 Task: Create a sub task Design and Implement Solution for the task  Create a new online platform for online financial planning services in the project AvailPro , assign it to team member softage.1@softage.net and update the status of the sub task to  At Risk , set the priority of the sub task to Medium
Action: Mouse moved to (427, 325)
Screenshot: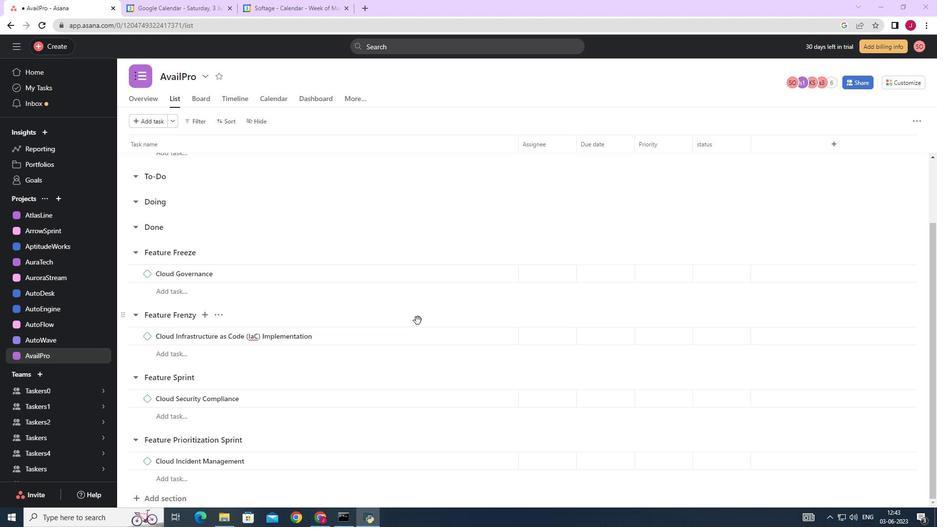 
Action: Mouse scrolled (427, 325) with delta (0, 0)
Screenshot: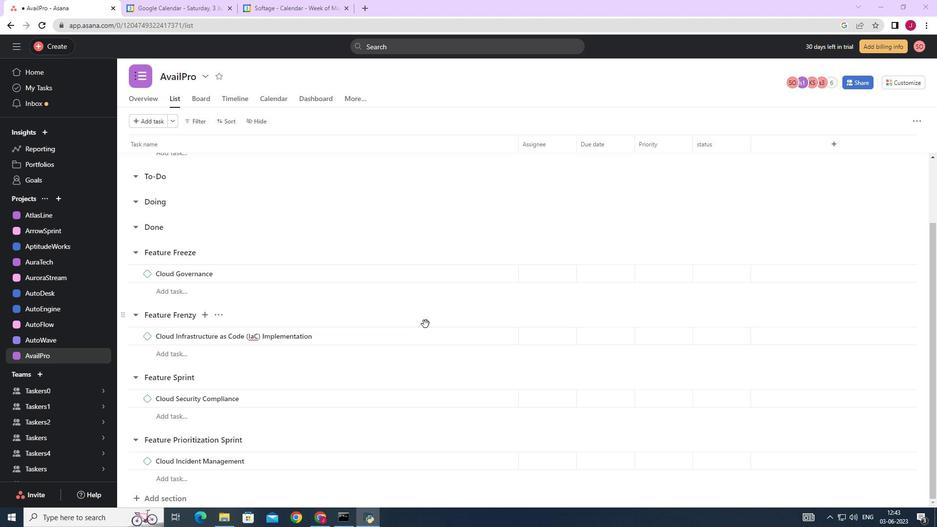 
Action: Mouse scrolled (427, 325) with delta (0, 0)
Screenshot: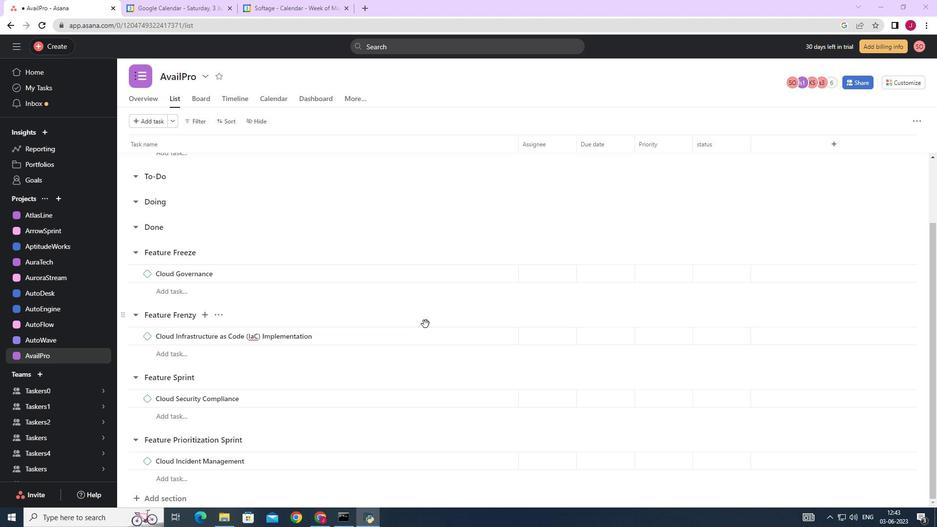 
Action: Mouse scrolled (427, 325) with delta (0, 0)
Screenshot: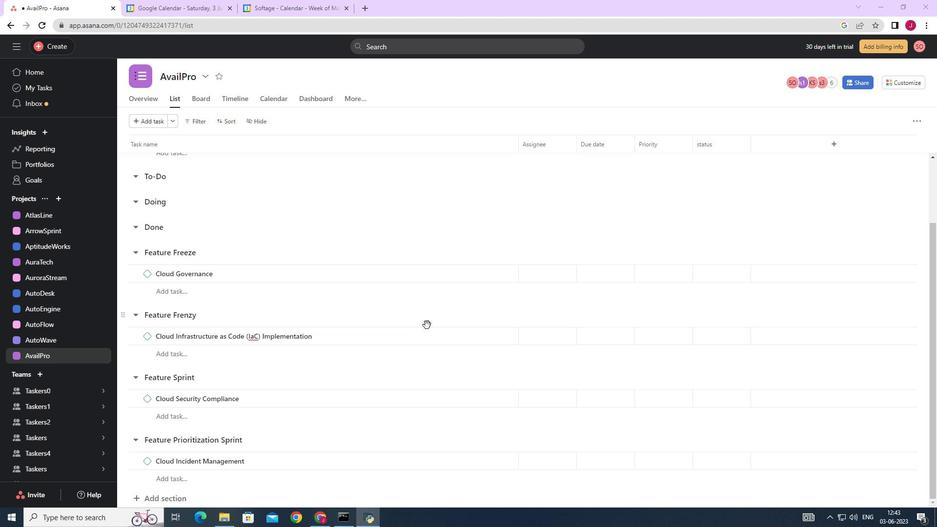 
Action: Mouse moved to (635, 317)
Screenshot: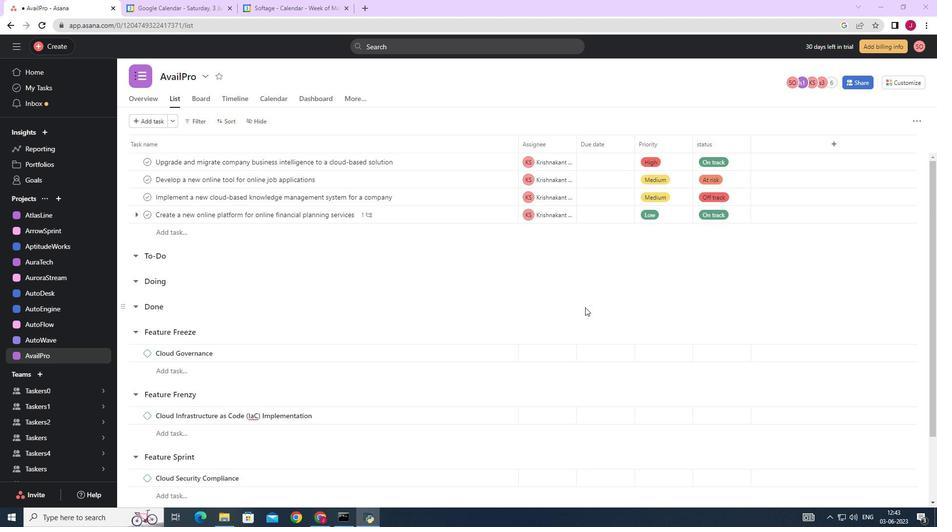 
Action: Mouse scrolled (635, 317) with delta (0, 0)
Screenshot: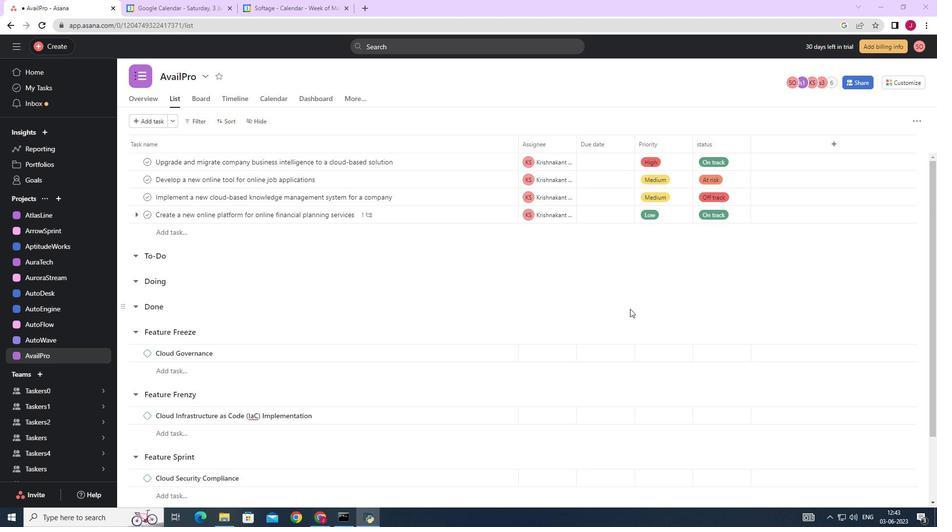
Action: Mouse scrolled (635, 317) with delta (0, 0)
Screenshot: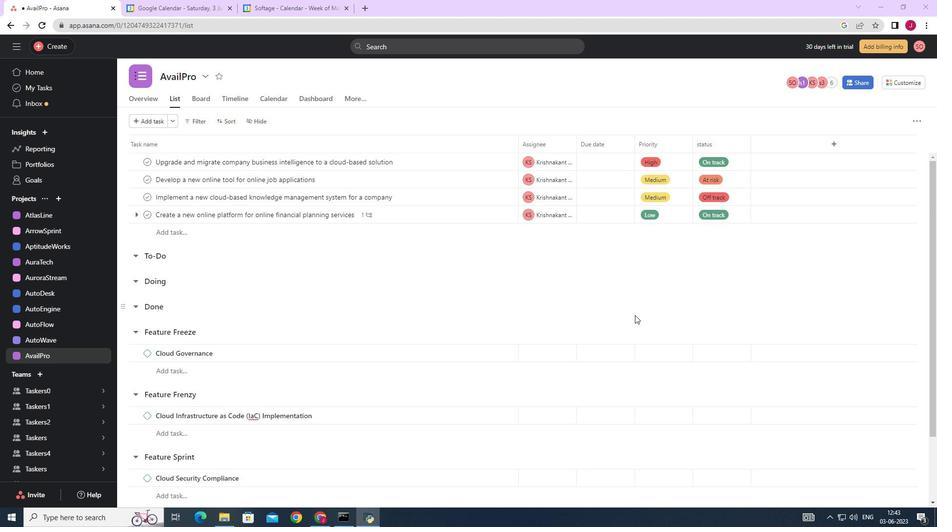 
Action: Mouse scrolled (635, 317) with delta (0, 0)
Screenshot: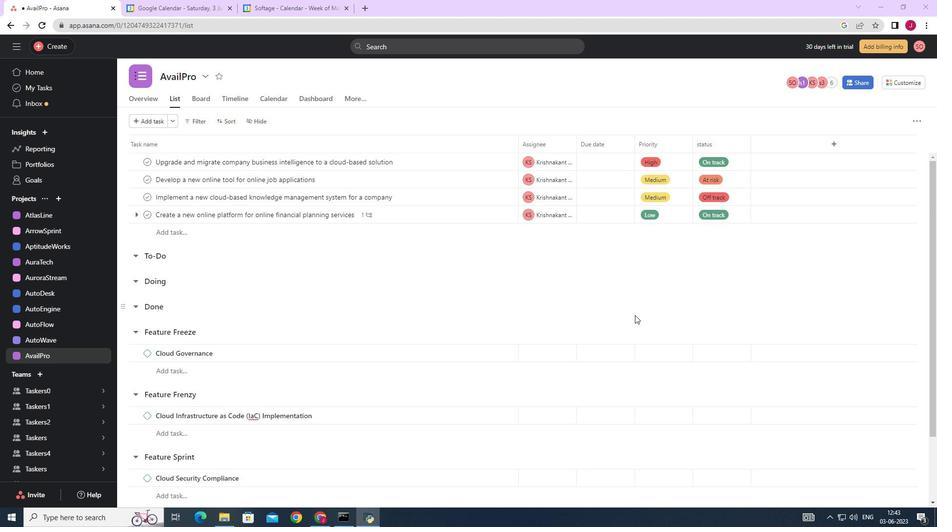 
Action: Mouse moved to (474, 214)
Screenshot: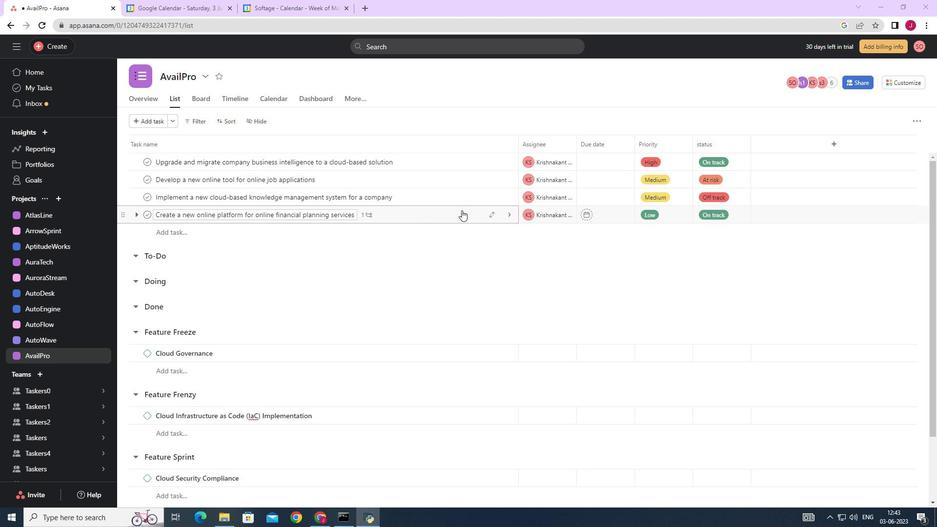 
Action: Mouse pressed left at (474, 214)
Screenshot: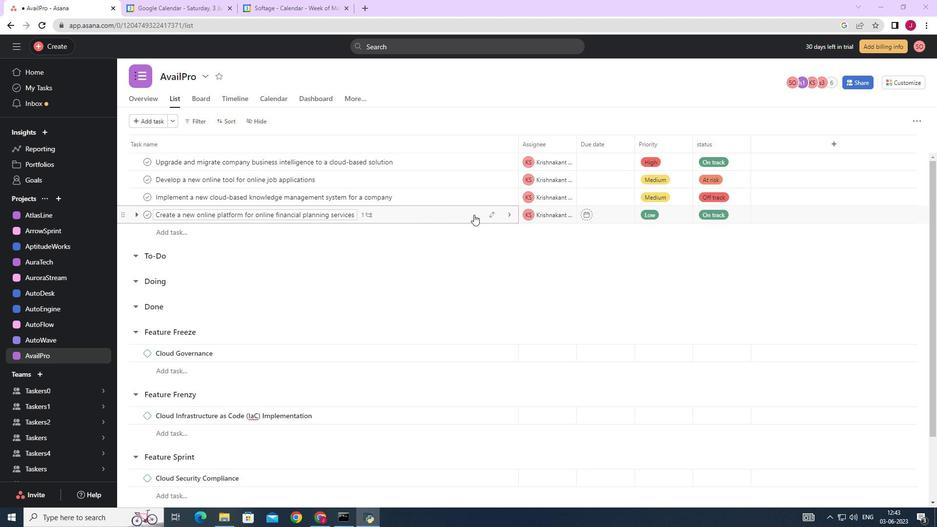 
Action: Mouse moved to (703, 319)
Screenshot: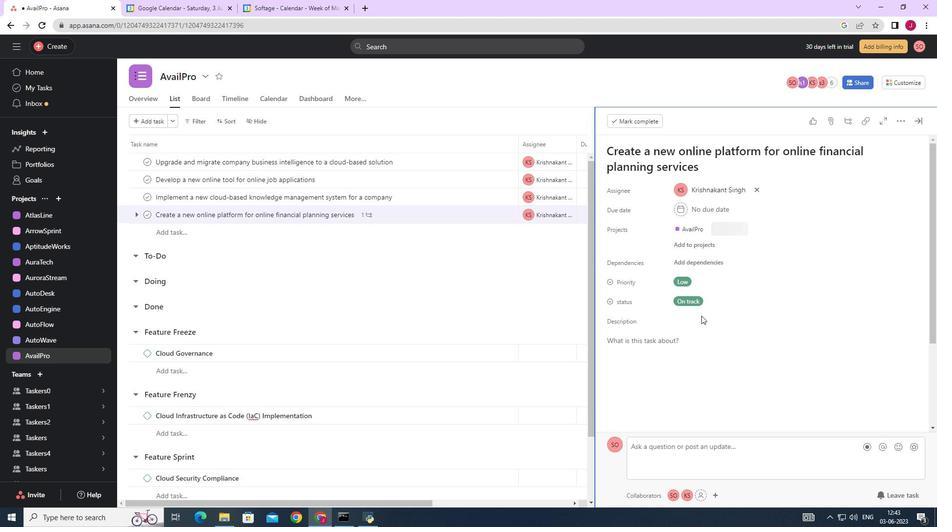 
Action: Mouse scrolled (703, 319) with delta (0, 0)
Screenshot: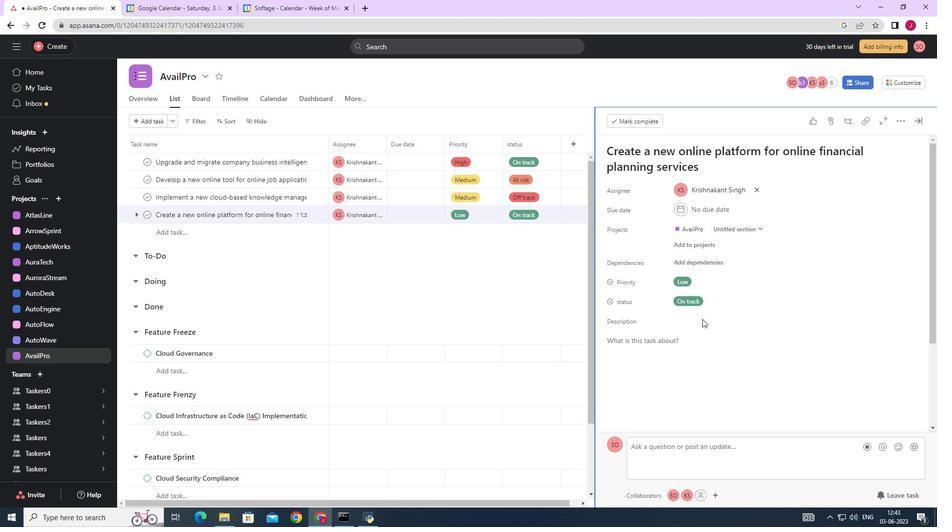 
Action: Mouse scrolled (703, 319) with delta (0, 0)
Screenshot: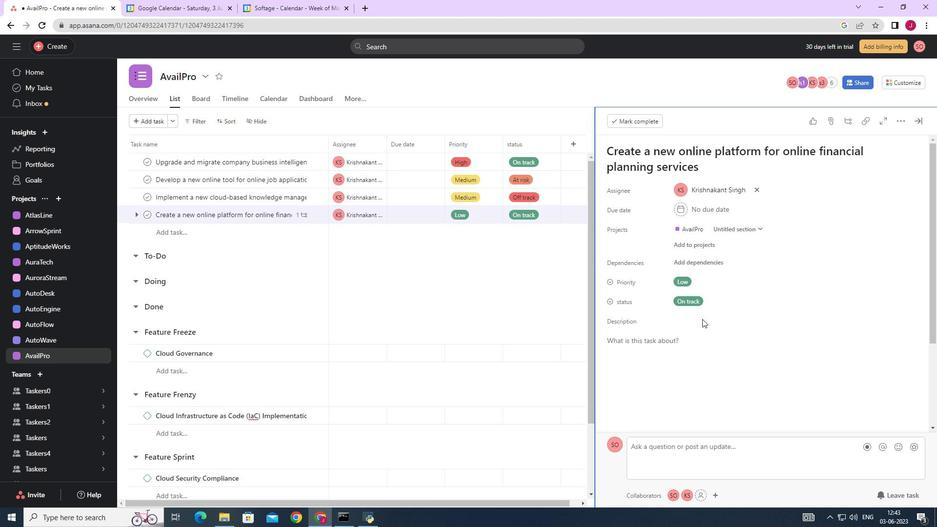 
Action: Mouse scrolled (703, 319) with delta (0, 0)
Screenshot: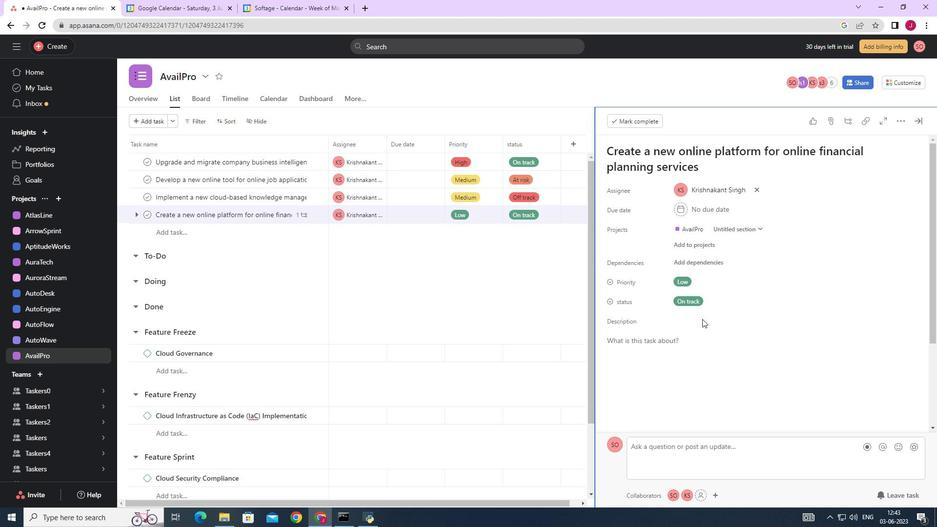 
Action: Mouse scrolled (703, 319) with delta (0, 0)
Screenshot: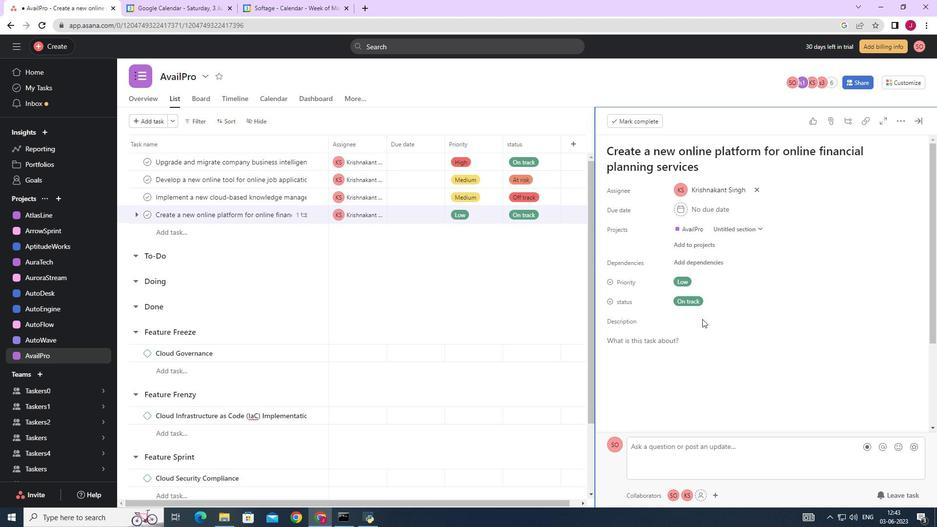 
Action: Mouse scrolled (703, 319) with delta (0, 0)
Screenshot: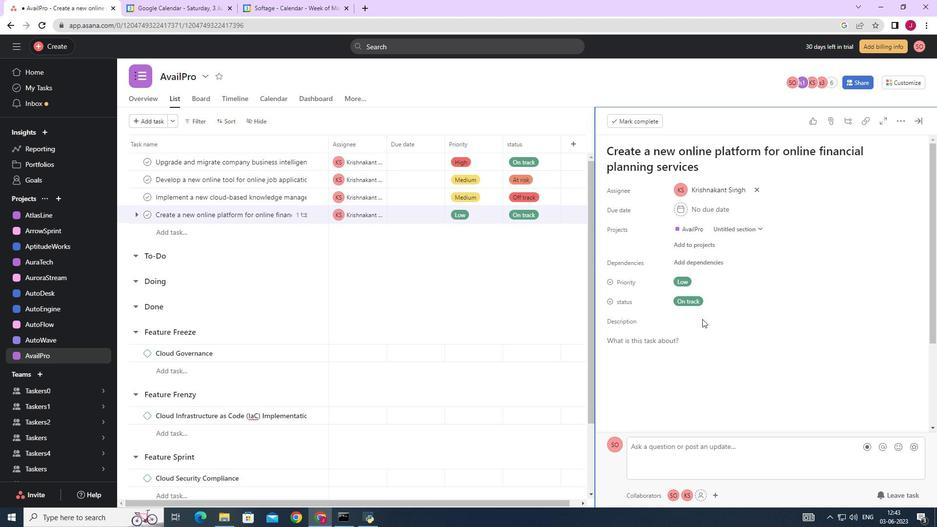 
Action: Mouse scrolled (703, 319) with delta (0, 0)
Screenshot: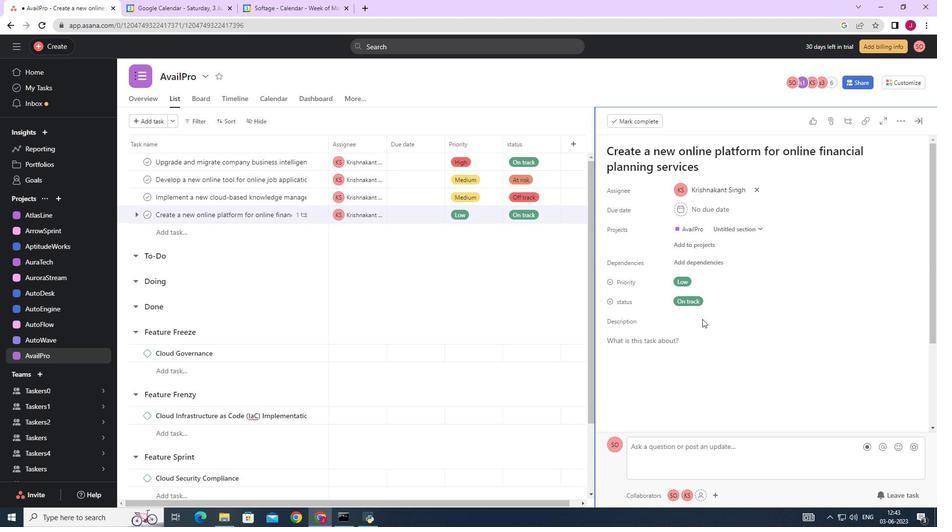 
Action: Mouse moved to (699, 325)
Screenshot: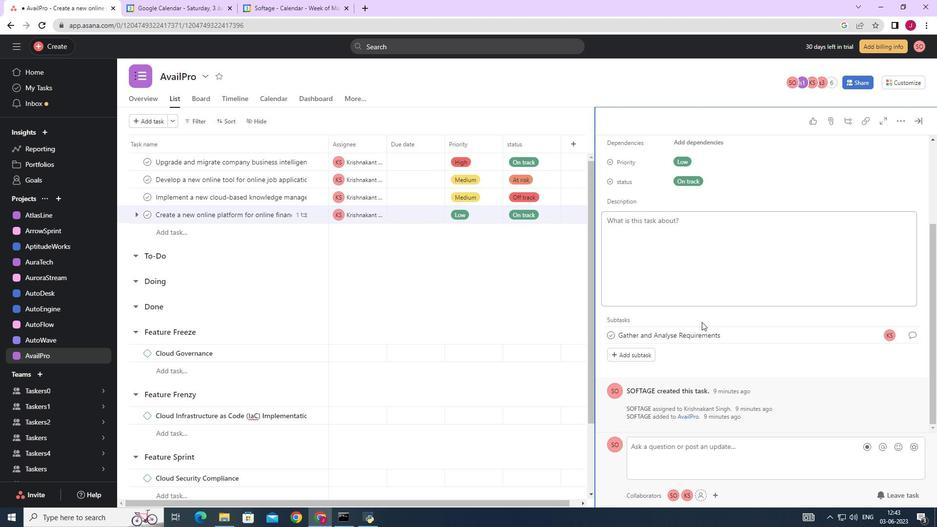 
Action: Mouse scrolled (699, 325) with delta (0, 0)
Screenshot: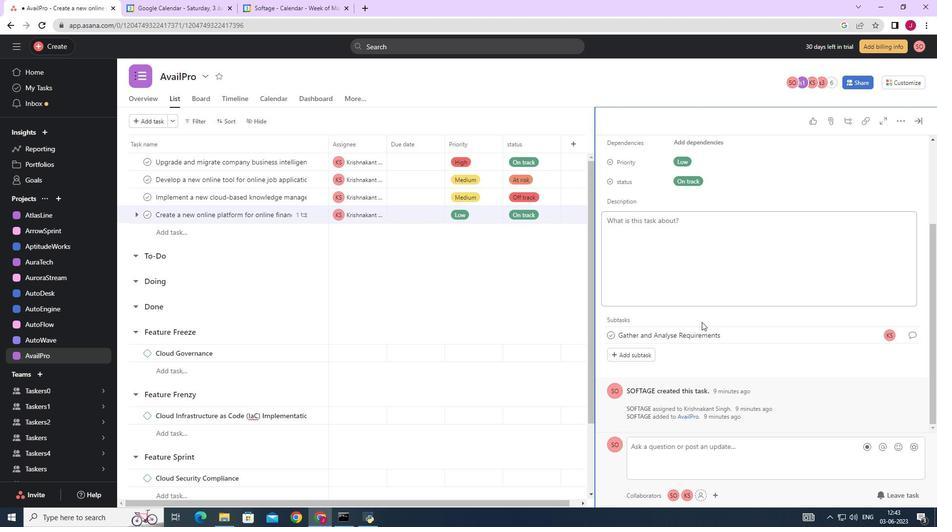 
Action: Mouse moved to (698, 328)
Screenshot: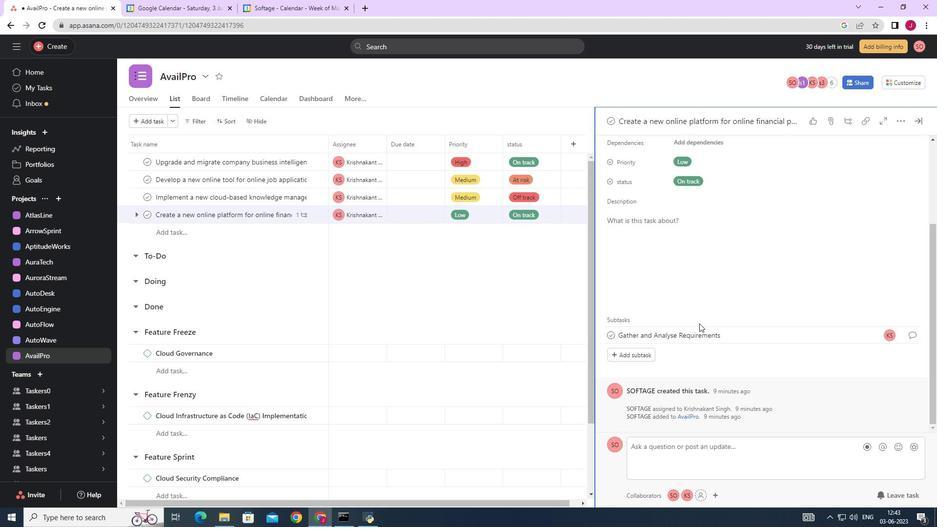 
Action: Mouse scrolled (698, 327) with delta (0, 0)
Screenshot: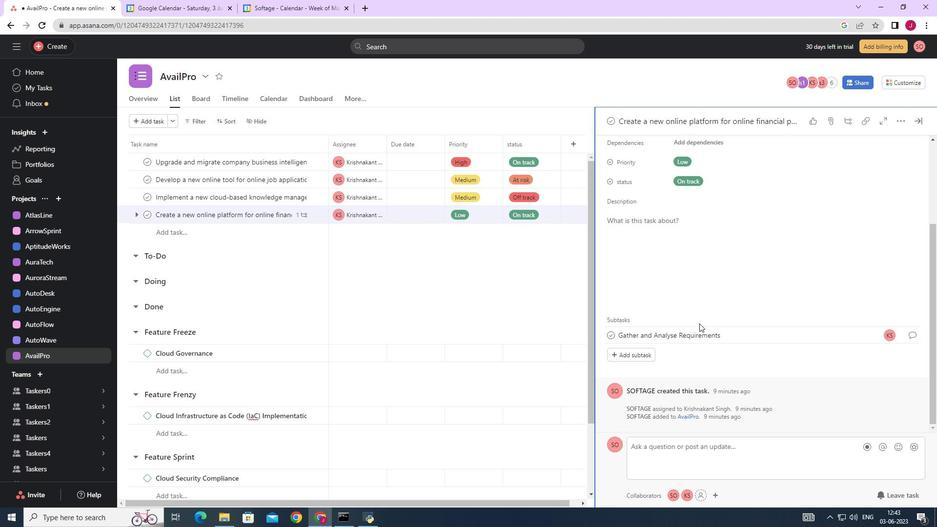 
Action: Mouse moved to (698, 329)
Screenshot: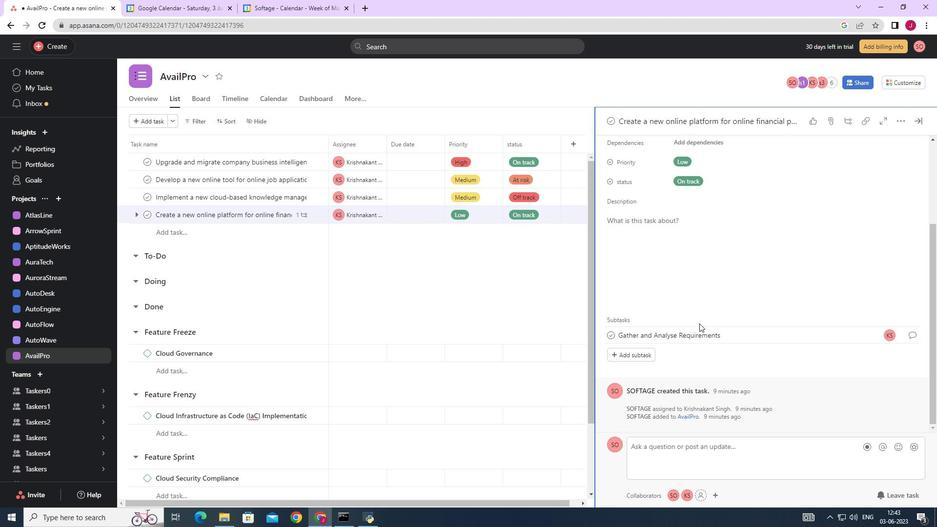 
Action: Mouse scrolled (698, 328) with delta (0, 0)
Screenshot: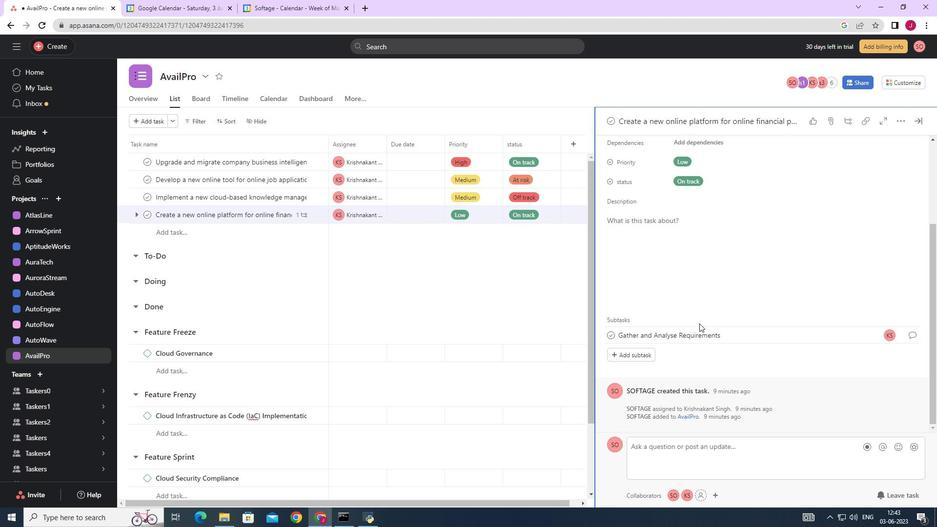 
Action: Mouse moved to (697, 330)
Screenshot: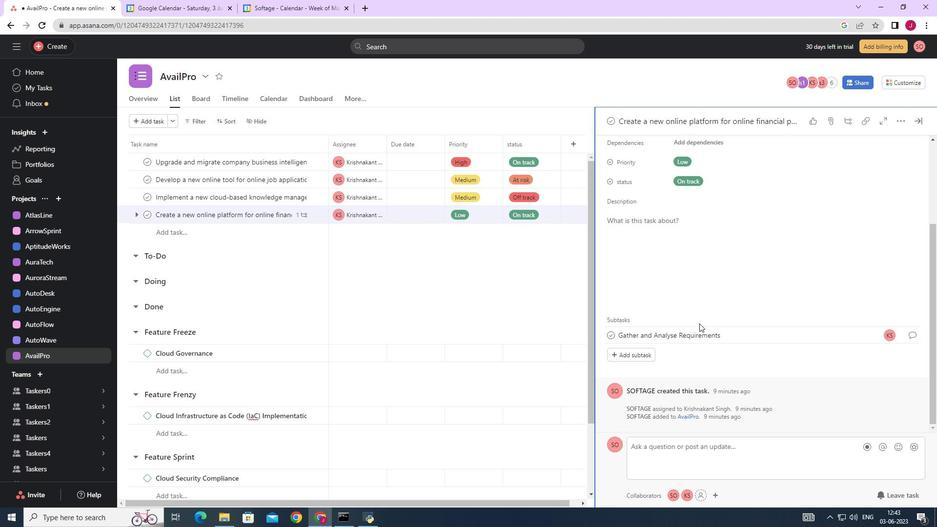 
Action: Mouse scrolled (697, 329) with delta (0, 0)
Screenshot: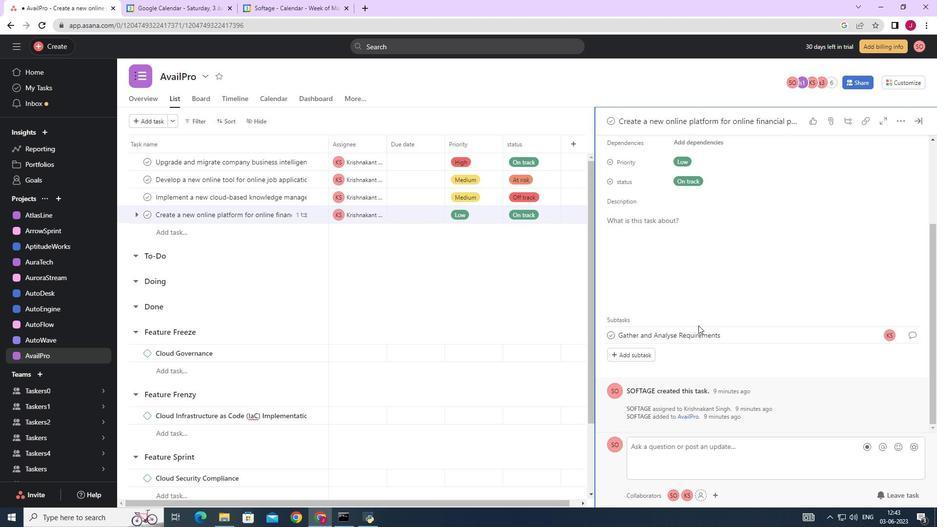 
Action: Mouse moved to (633, 357)
Screenshot: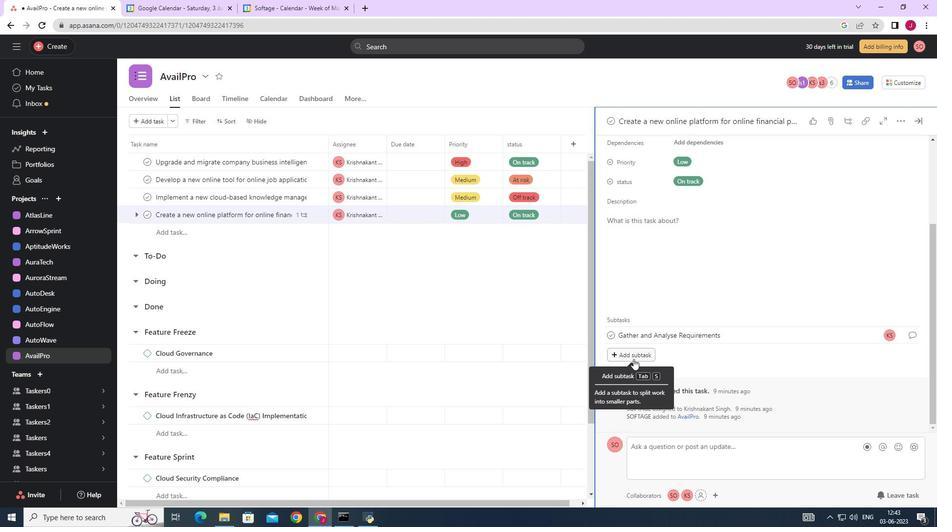 
Action: Mouse pressed left at (633, 357)
Screenshot: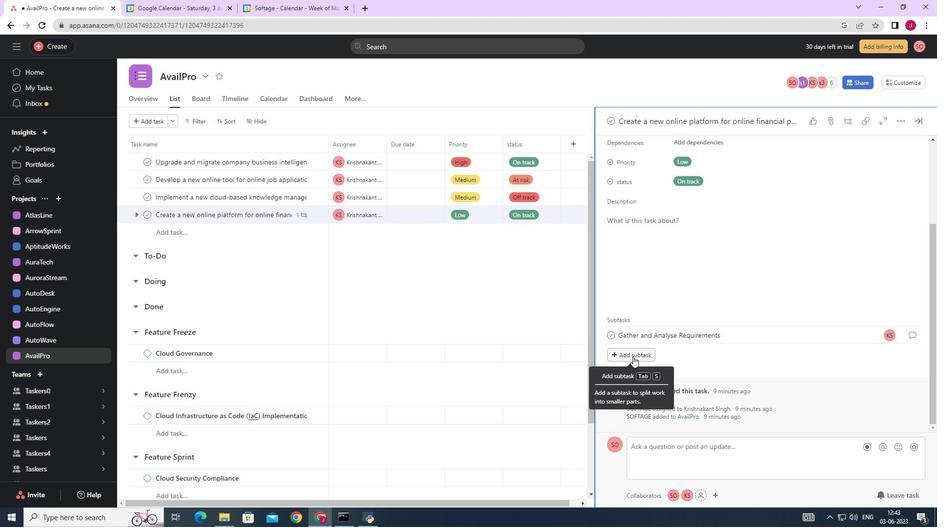 
Action: Mouse moved to (632, 338)
Screenshot: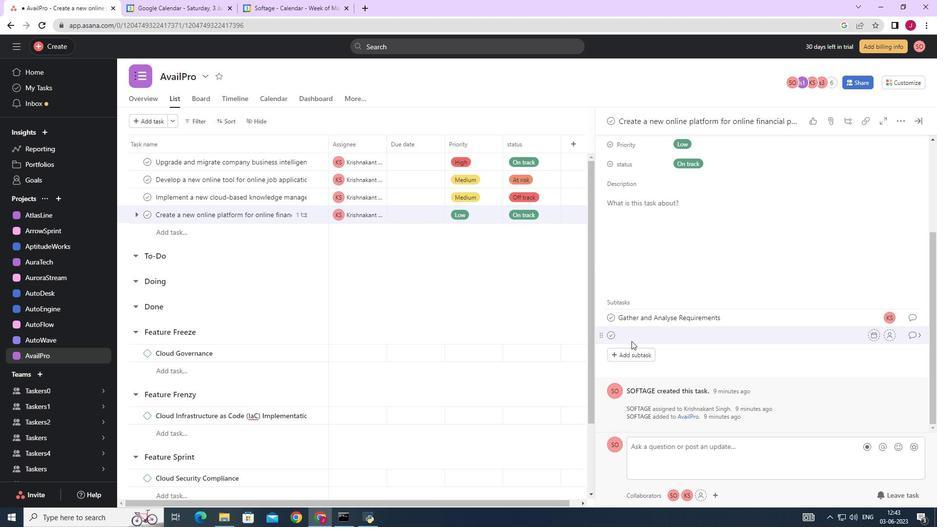 
Action: Key pressed <Key.caps_lock>
Screenshot: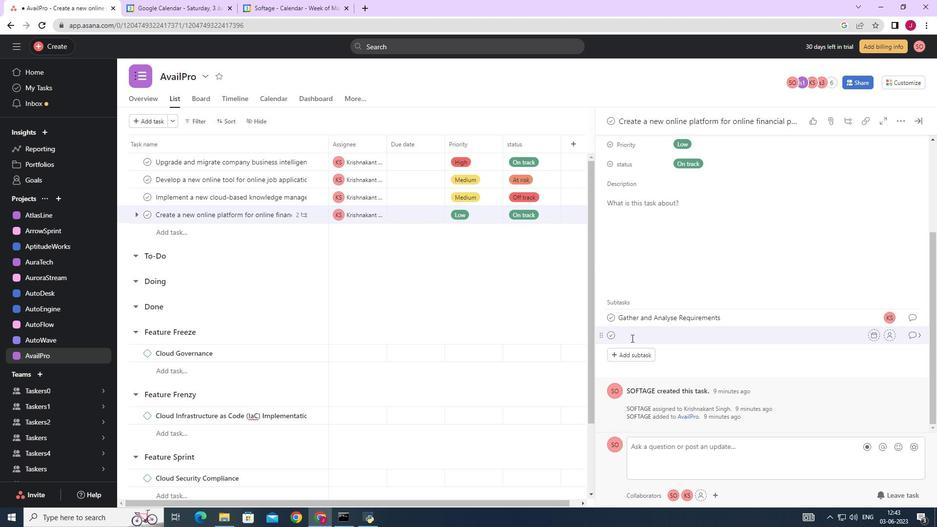 
Action: Mouse moved to (631, 338)
Screenshot: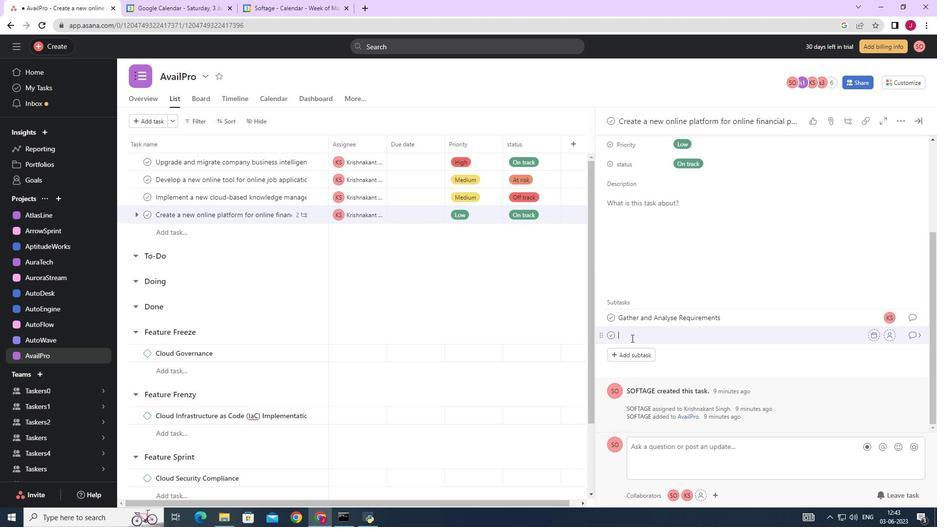 
Action: Key pressed D<Key.caps_lock>esign<Key.space>and<Key.space><Key.caps_lock>I<Key.caps_lock>mplement<Key.space><Key.caps_lock>S<Key.caps_lock>olution
Screenshot: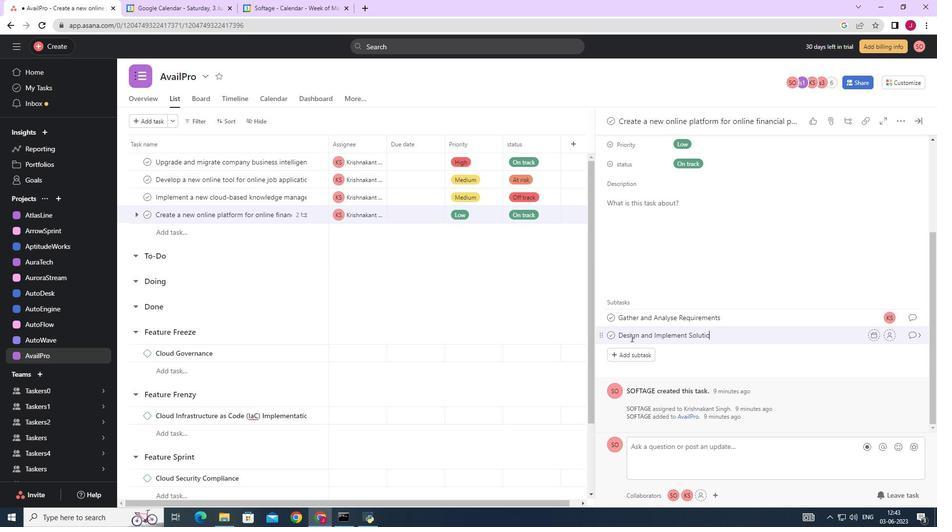 
Action: Mouse moved to (892, 338)
Screenshot: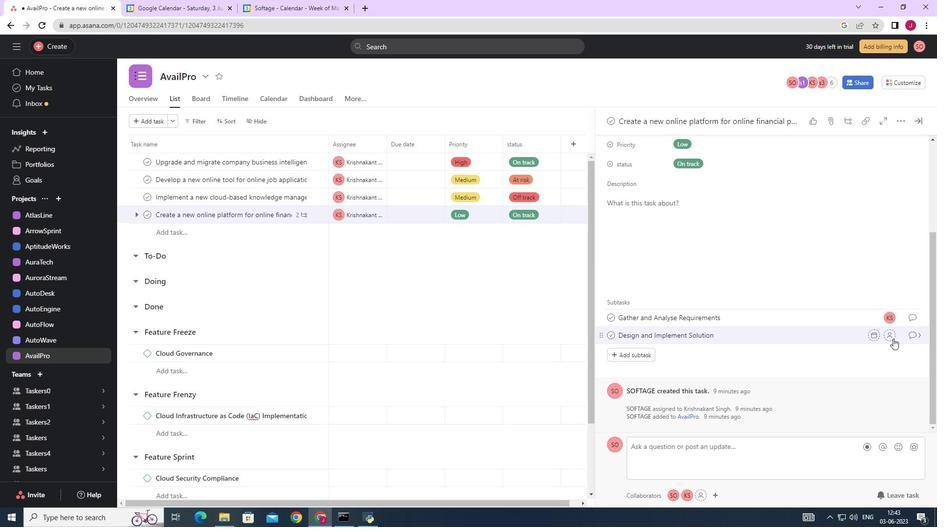 
Action: Mouse pressed left at (892, 338)
Screenshot: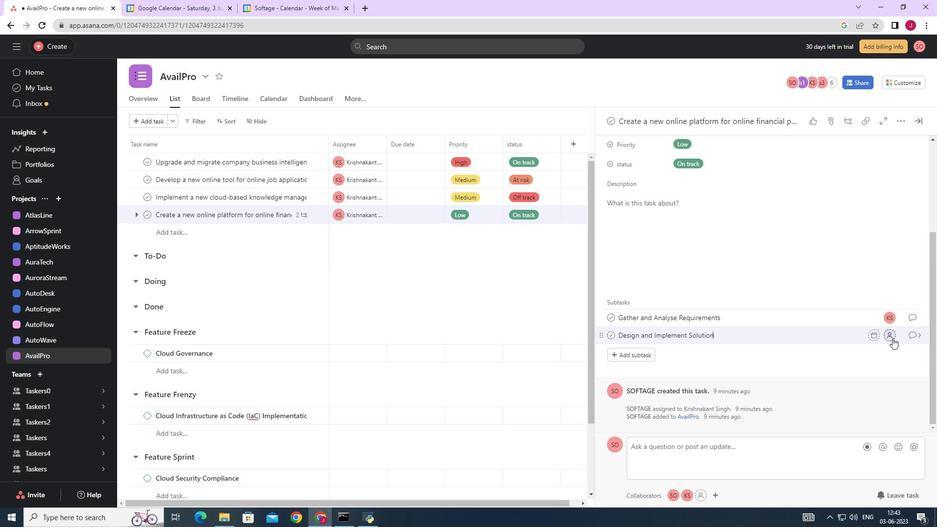 
Action: Mouse moved to (763, 354)
Screenshot: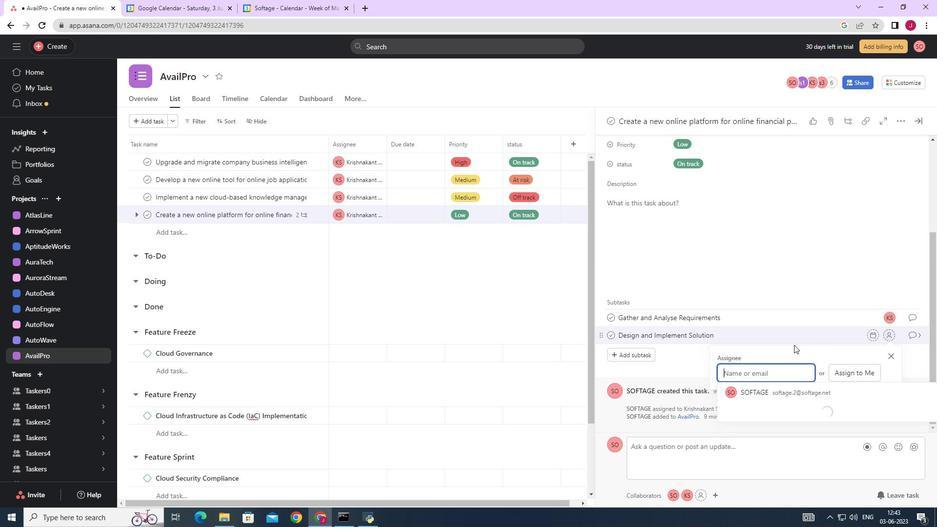 
Action: Key pressed softage.
Screenshot: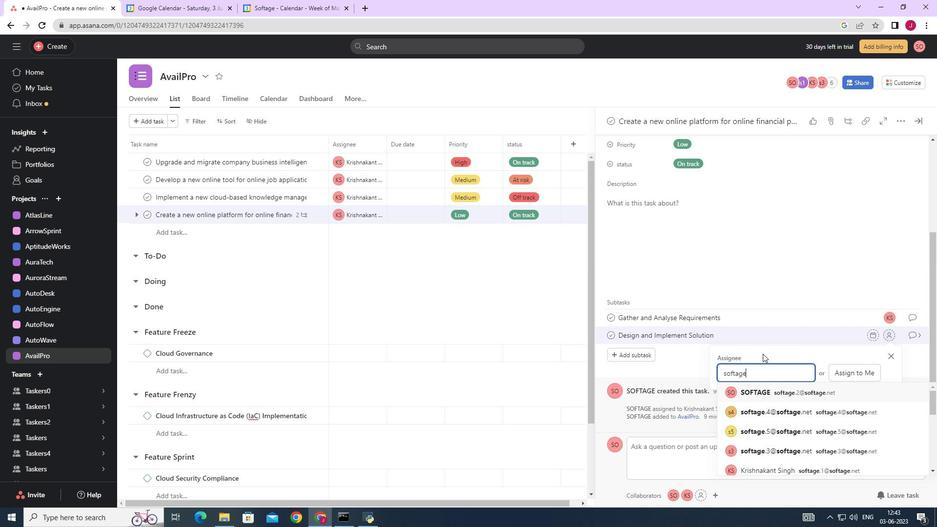 
Action: Mouse moved to (761, 354)
Screenshot: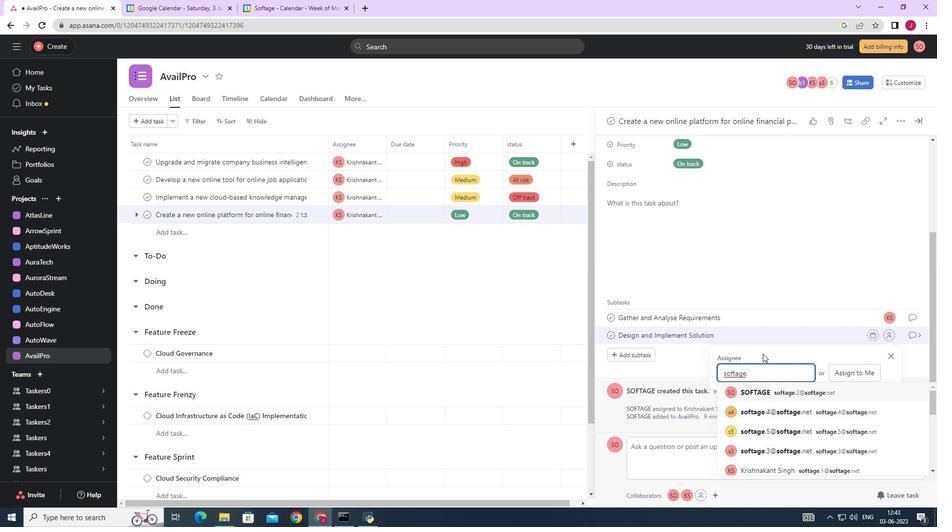 
Action: Key pressed 1
Screenshot: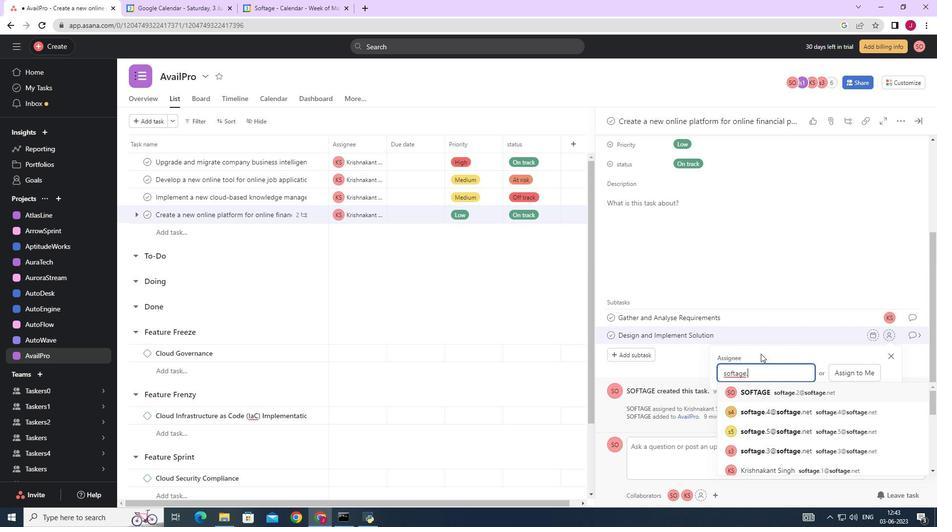 
Action: Mouse moved to (815, 392)
Screenshot: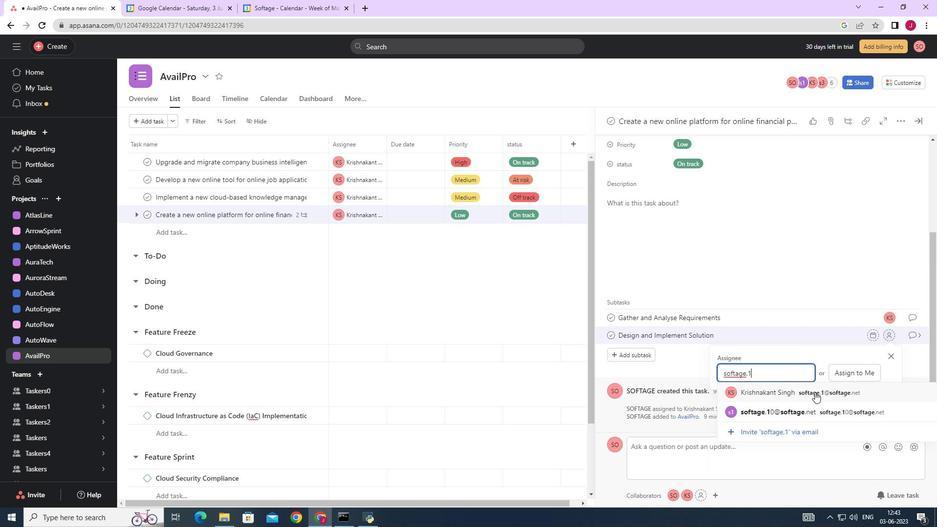
Action: Mouse pressed left at (815, 392)
Screenshot: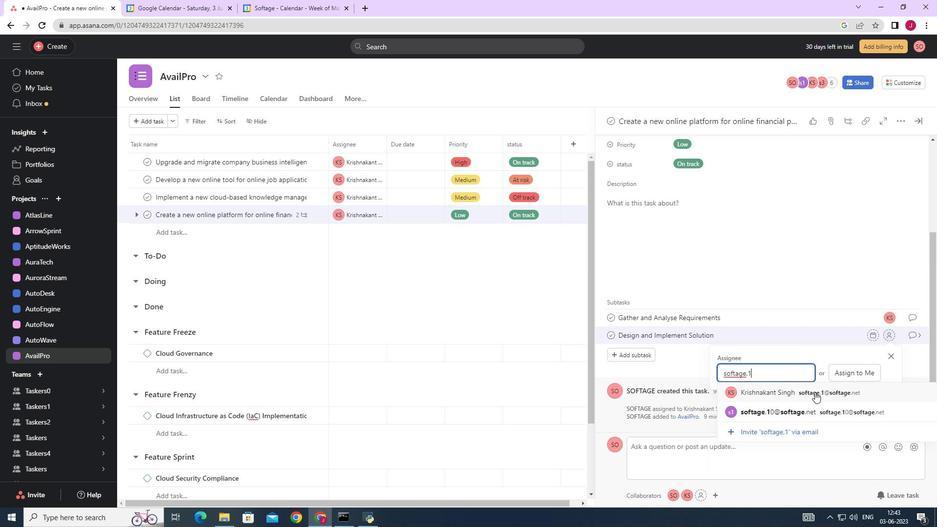 
Action: Mouse moved to (912, 338)
Screenshot: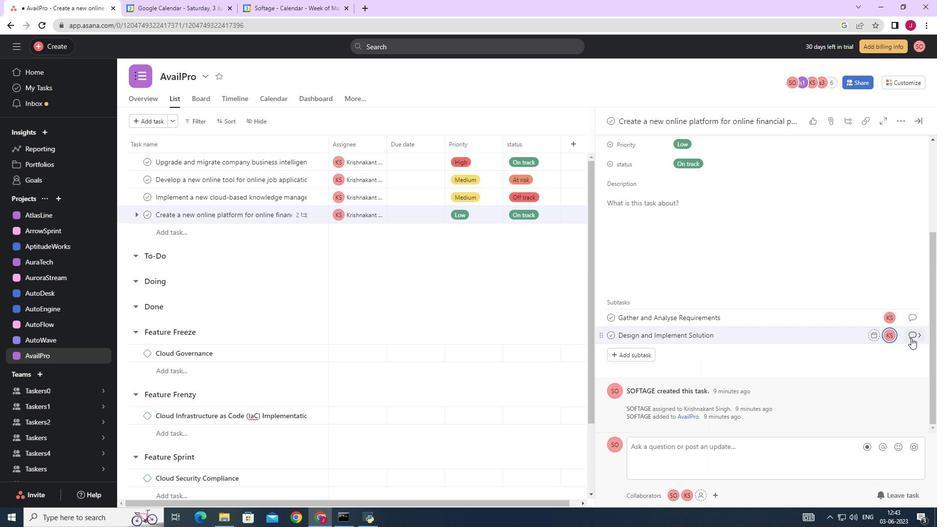 
Action: Mouse pressed left at (912, 338)
Screenshot: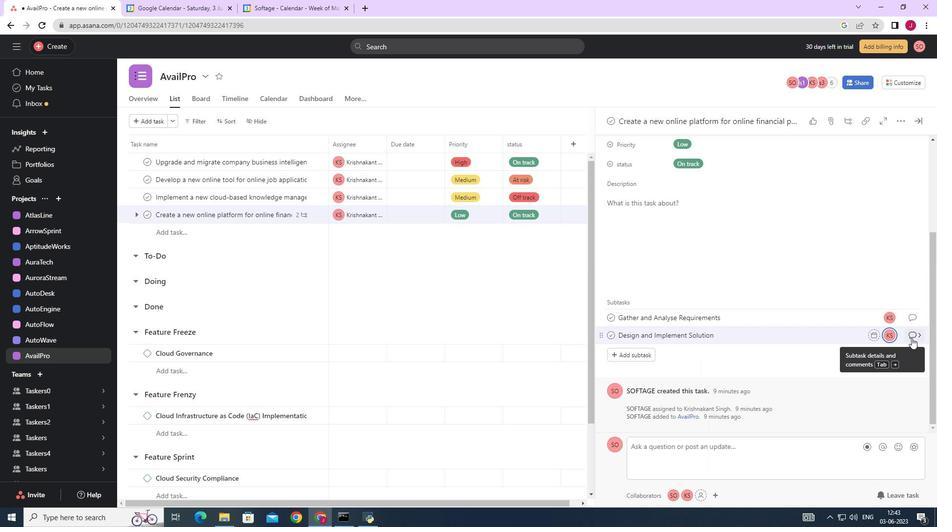 
Action: Mouse moved to (639, 258)
Screenshot: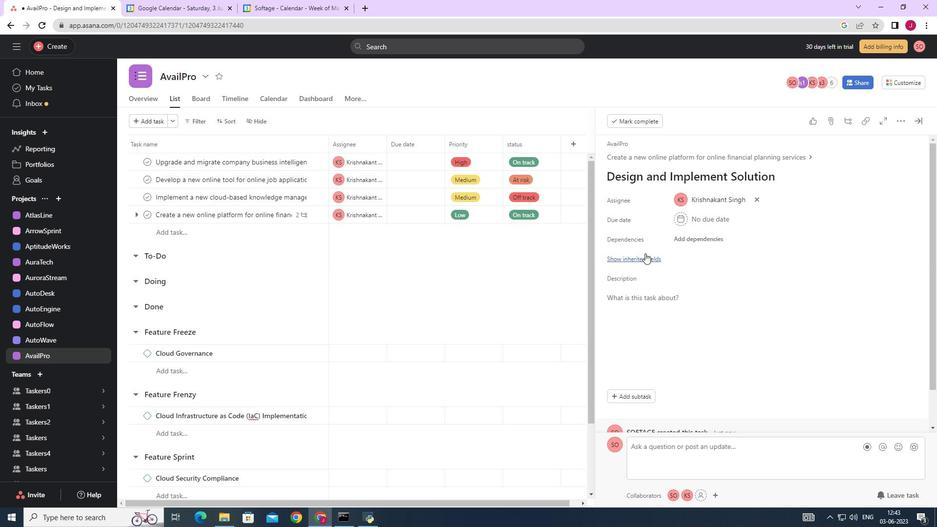 
Action: Mouse pressed left at (639, 258)
Screenshot: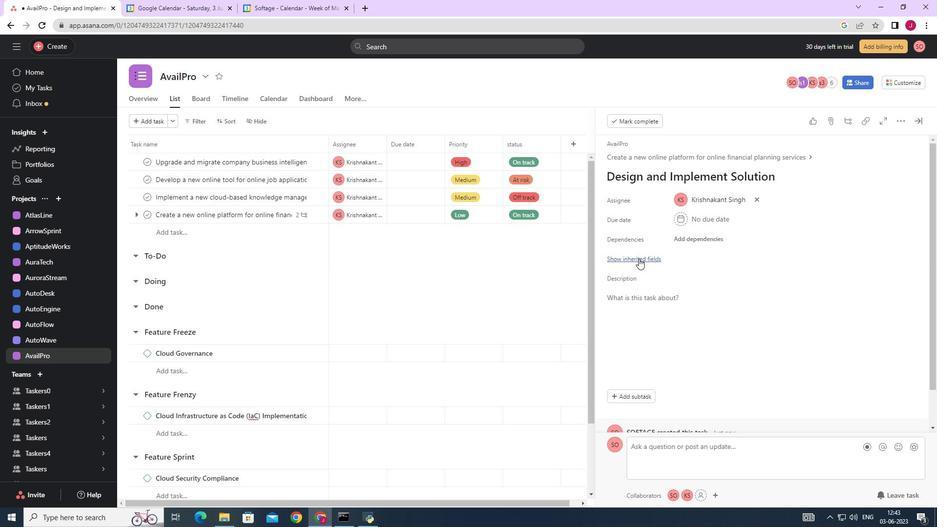 
Action: Mouse moved to (685, 277)
Screenshot: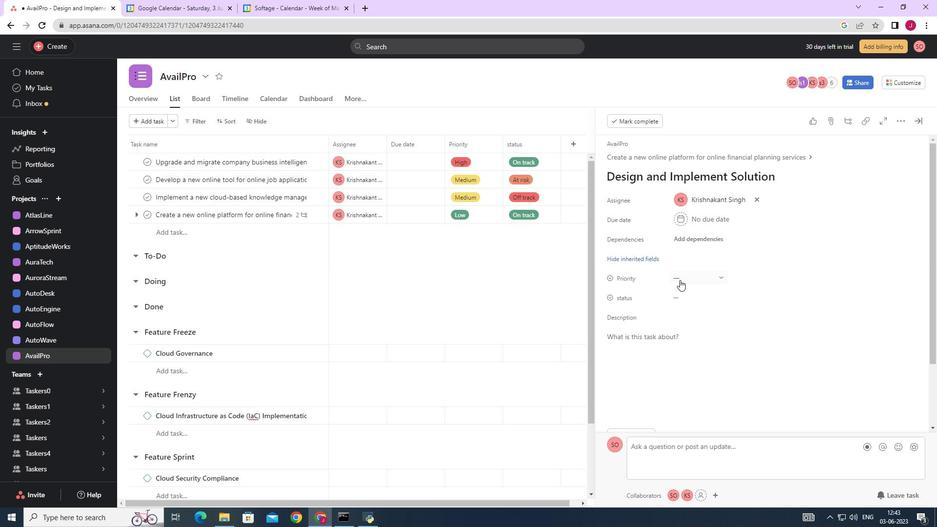 
Action: Mouse pressed left at (685, 277)
Screenshot: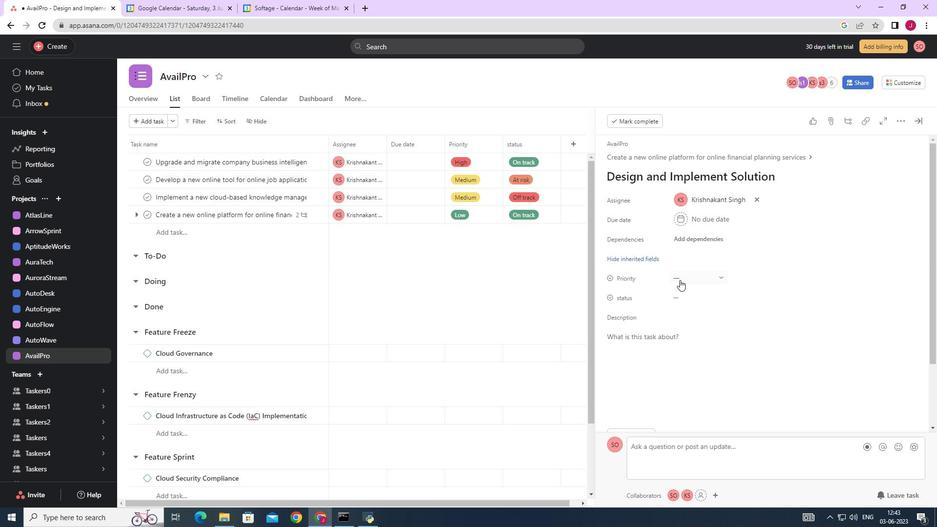 
Action: Mouse moved to (708, 330)
Screenshot: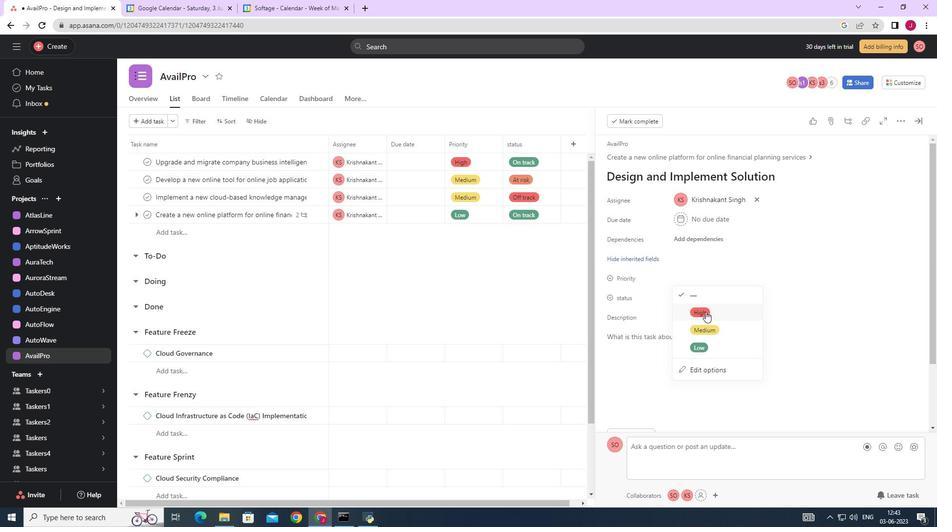
Action: Mouse pressed left at (708, 330)
Screenshot: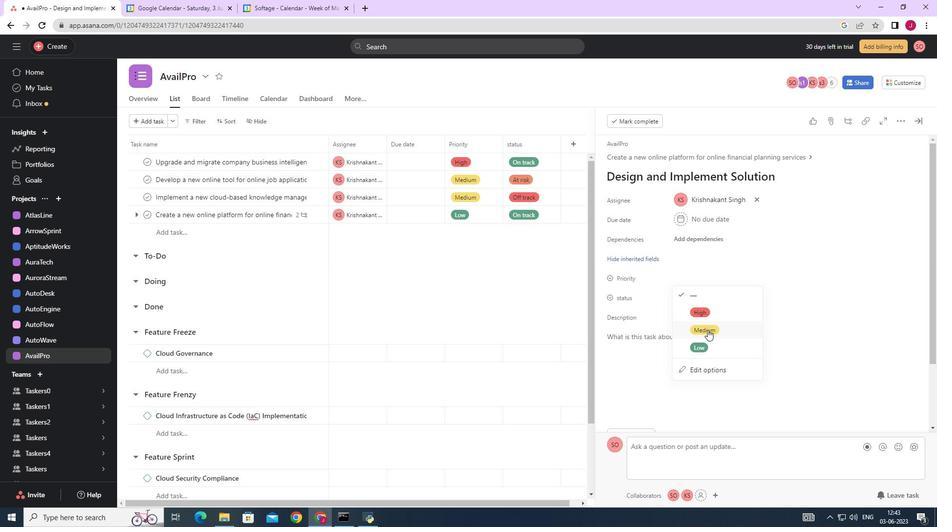 
Action: Mouse moved to (695, 296)
Screenshot: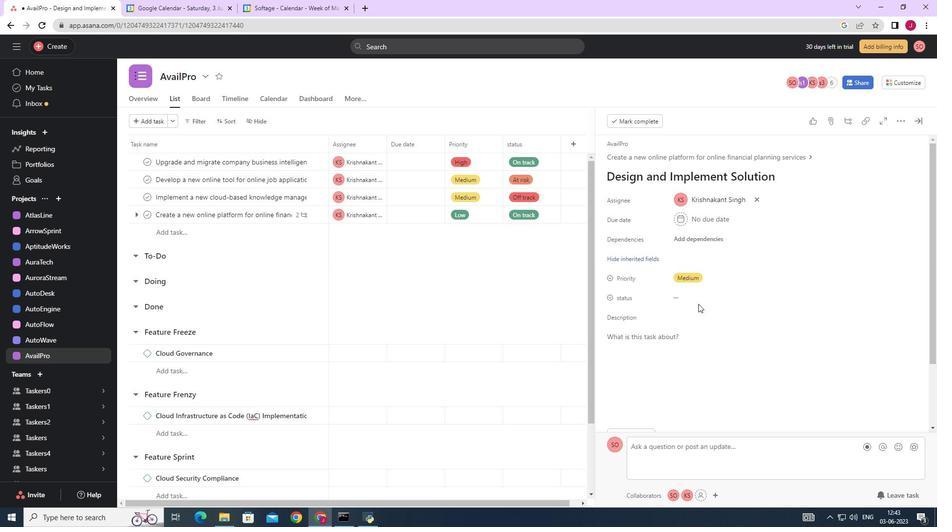 
Action: Mouse pressed left at (695, 296)
Screenshot: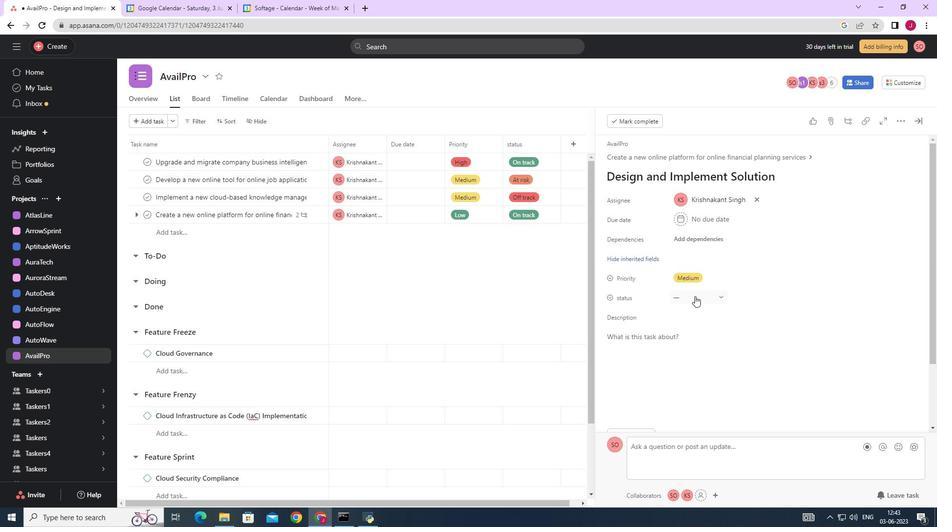
Action: Mouse moved to (703, 363)
Screenshot: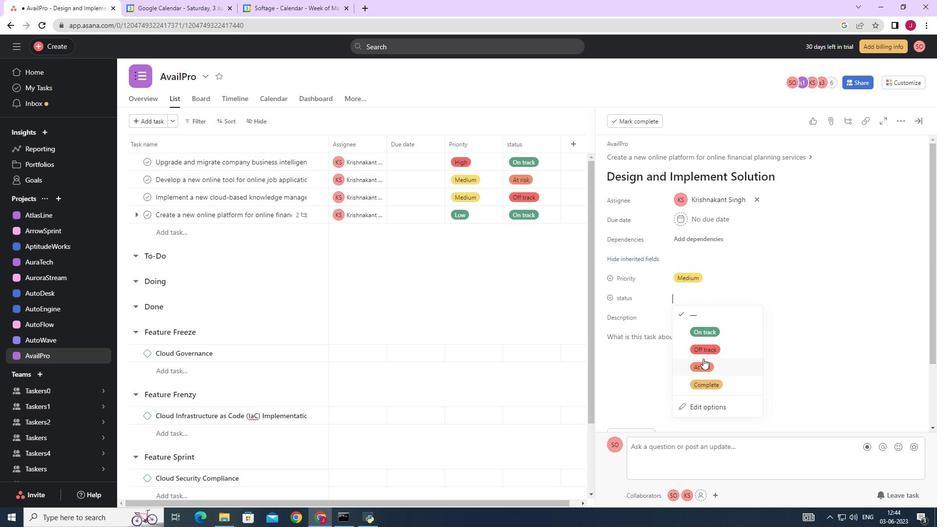 
Action: Mouse pressed left at (703, 363)
Screenshot: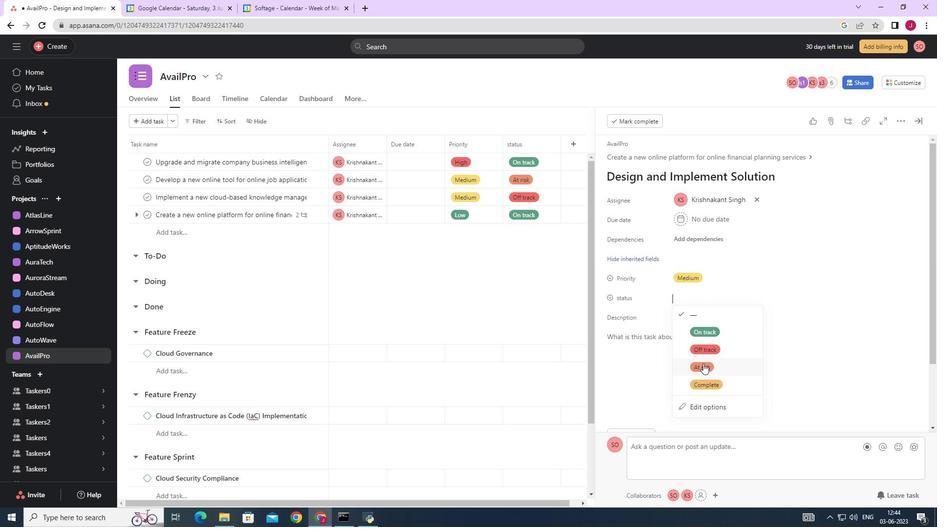 
Action: Mouse moved to (921, 122)
Screenshot: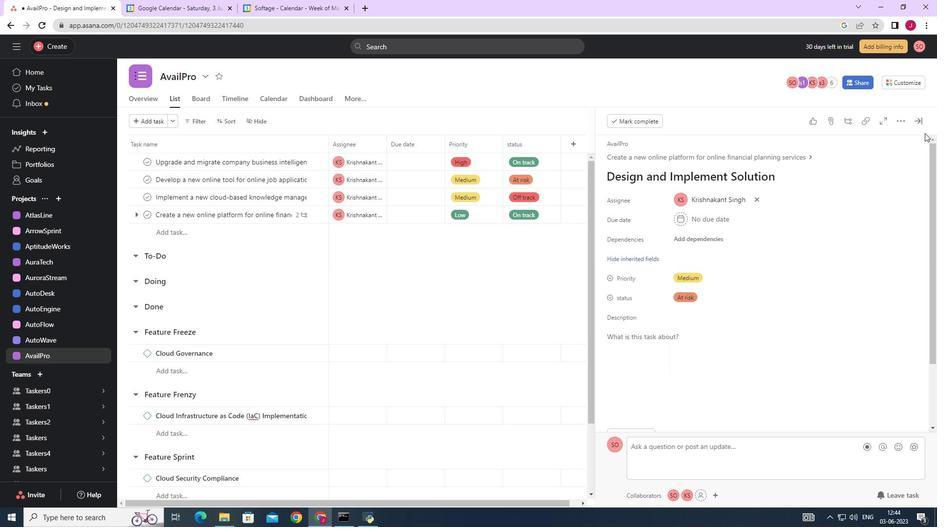 
Action: Mouse pressed left at (921, 122)
Screenshot: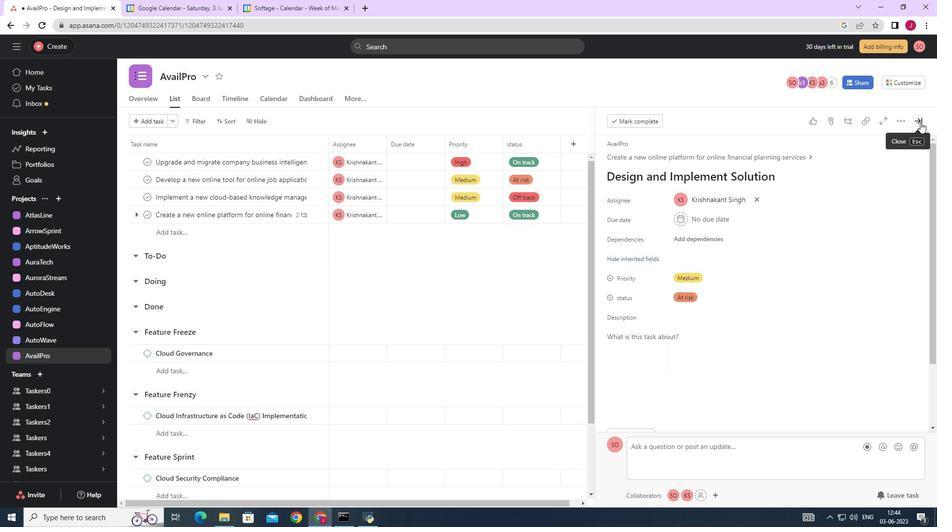 
Action: Mouse moved to (867, 136)
Screenshot: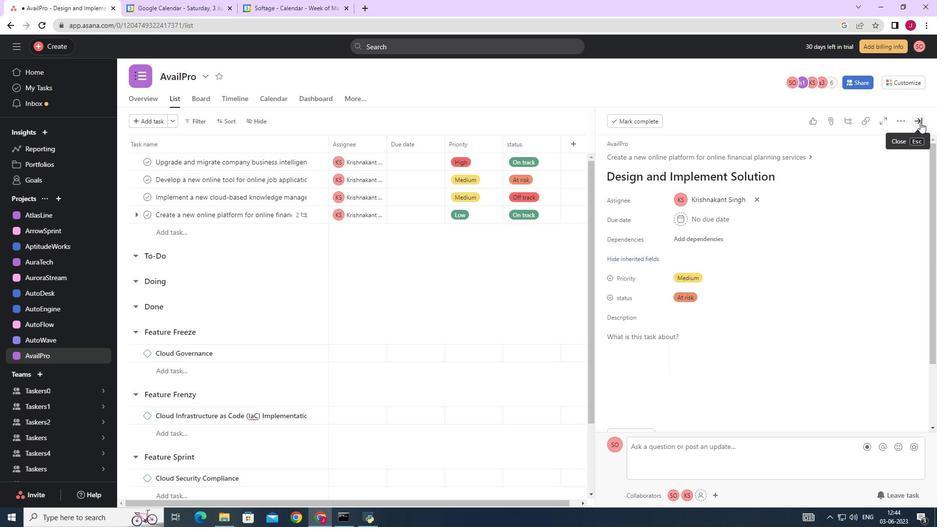 
